 Task: Select invitations.
Action: Mouse moved to (570, 58)
Screenshot: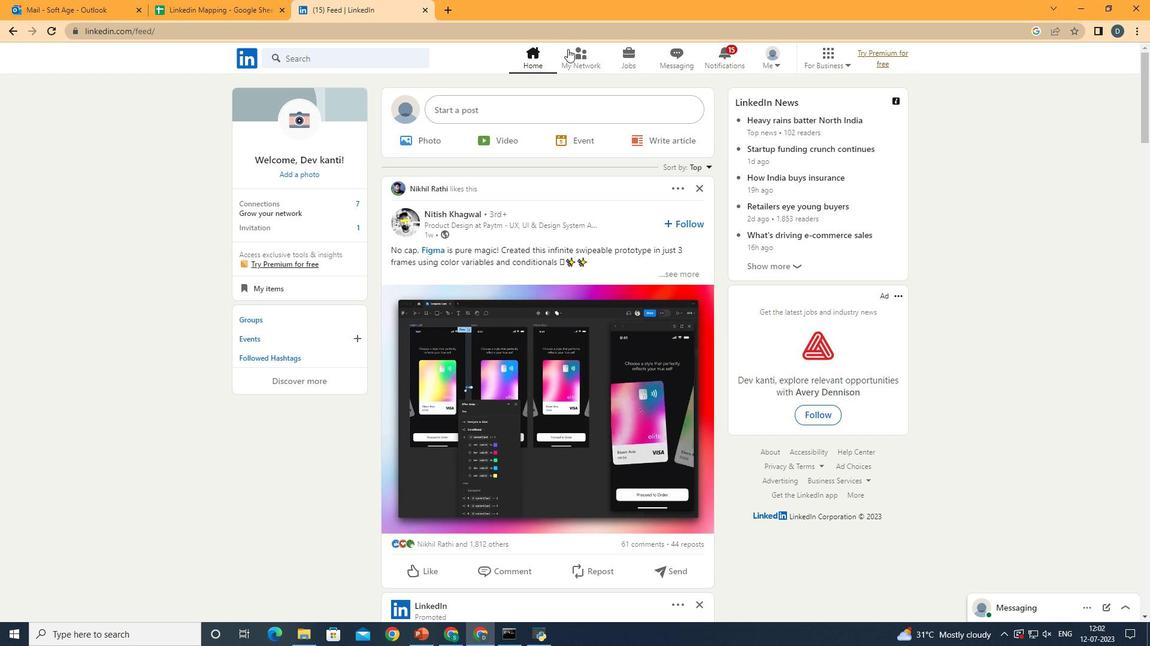 
Action: Mouse pressed left at (570, 58)
Screenshot: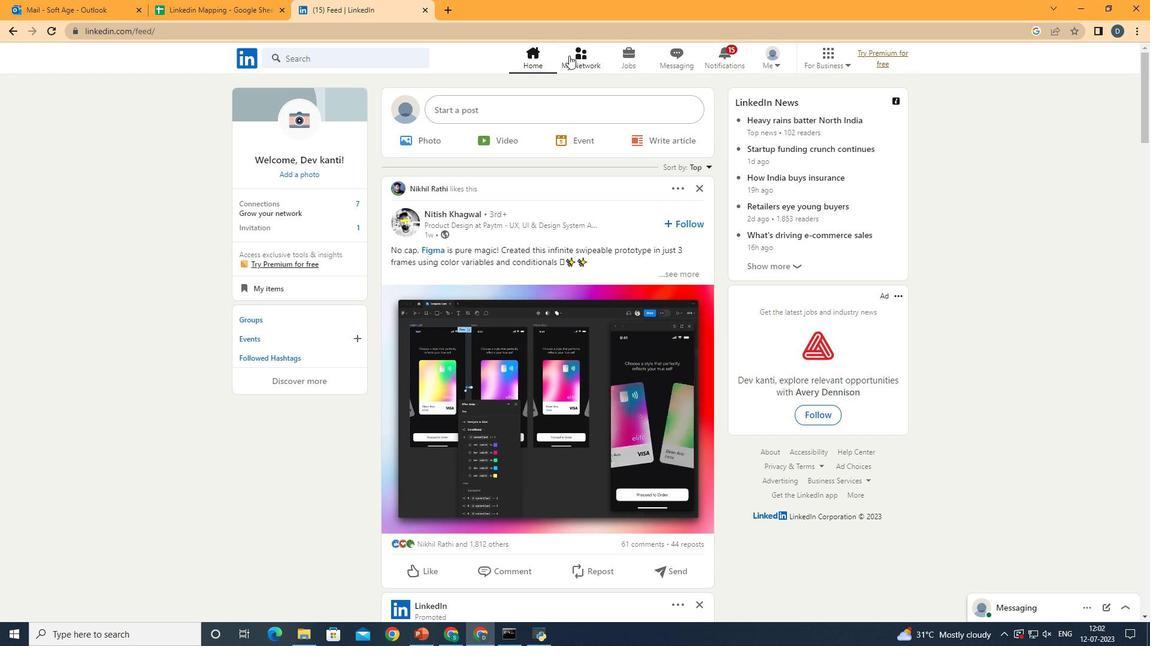
Action: Mouse moved to (391, 145)
Screenshot: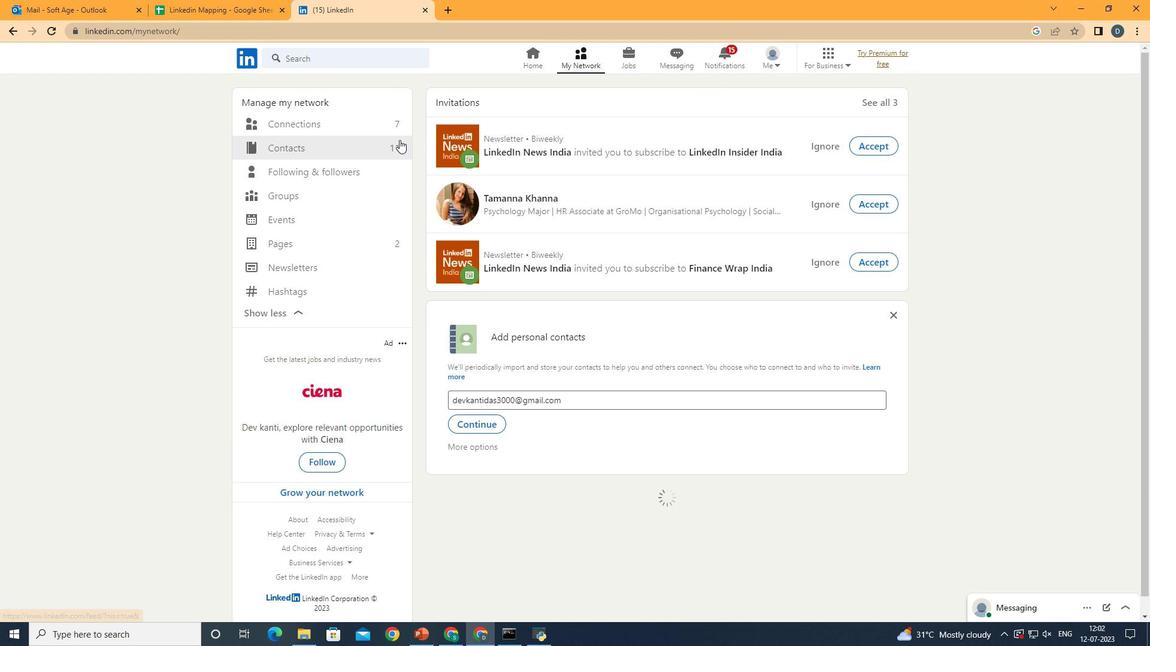 
Action: Mouse pressed left at (391, 145)
Screenshot: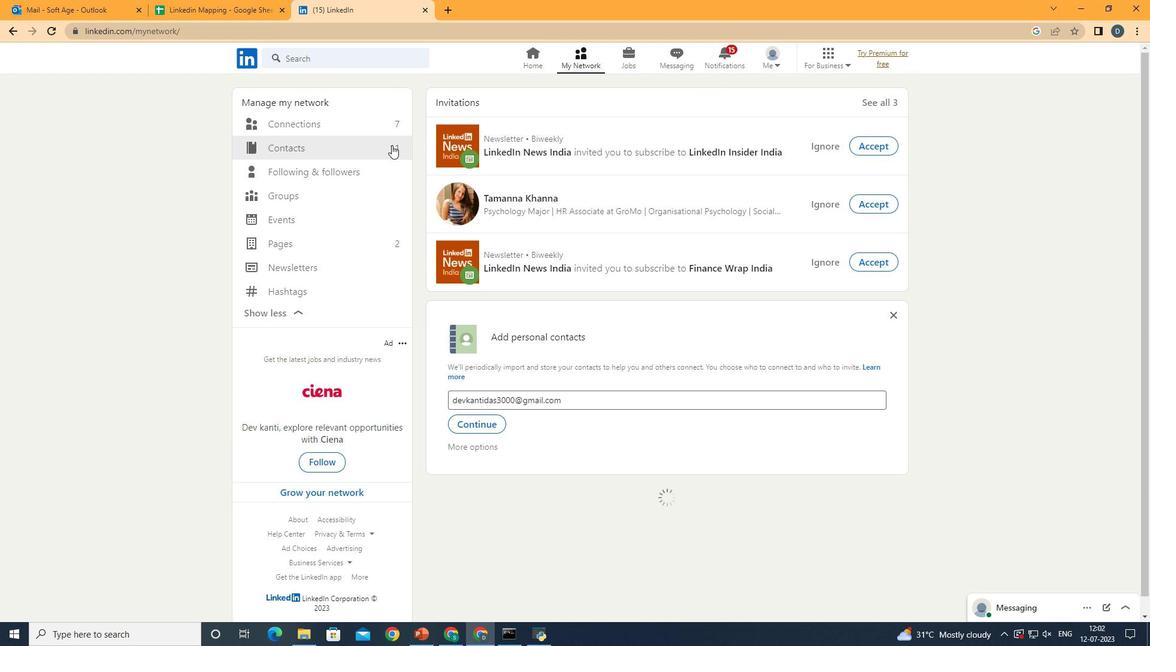 
Action: Mouse moved to (830, 165)
Screenshot: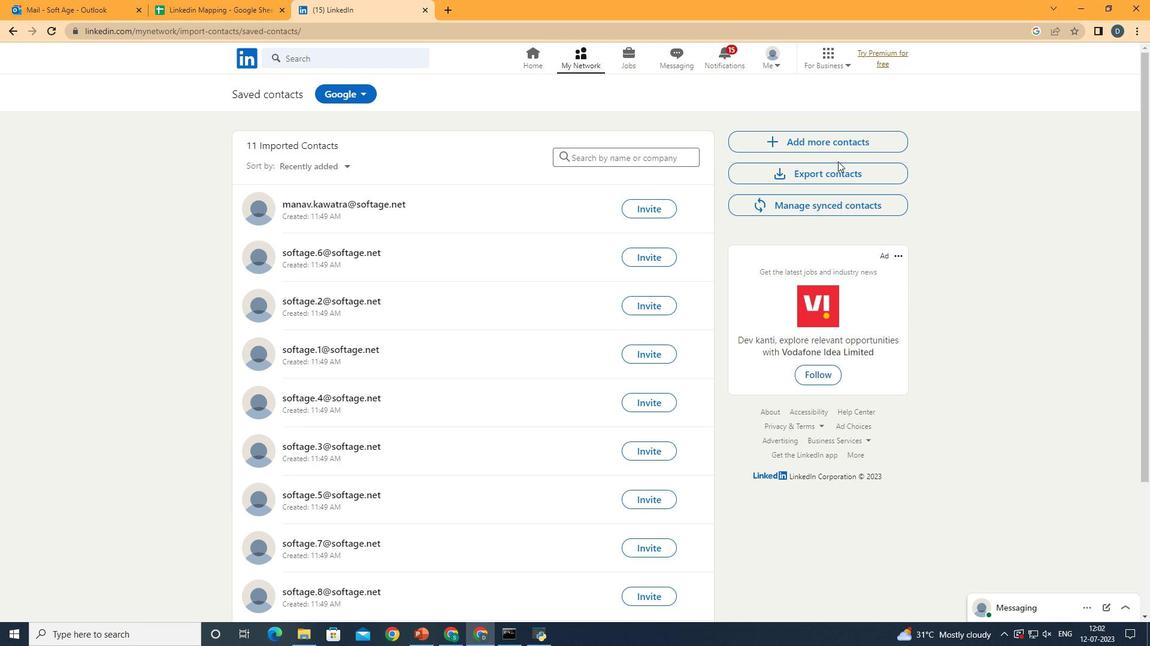 
Action: Mouse pressed left at (830, 165)
Screenshot: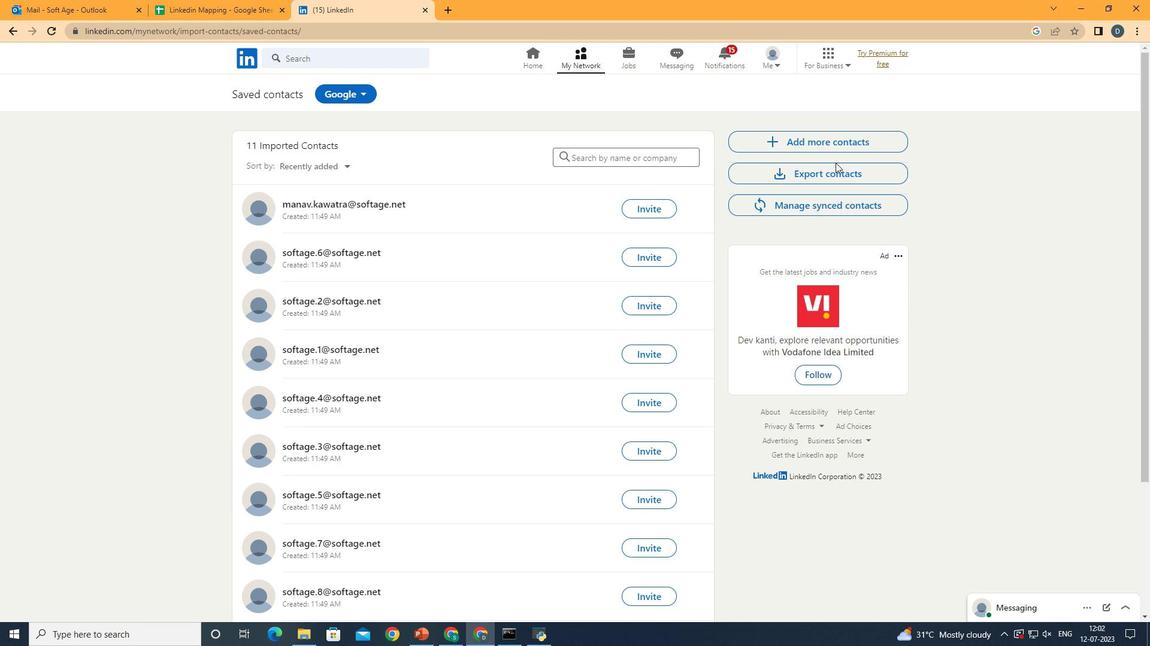 
Action: Mouse moved to (564, 208)
Screenshot: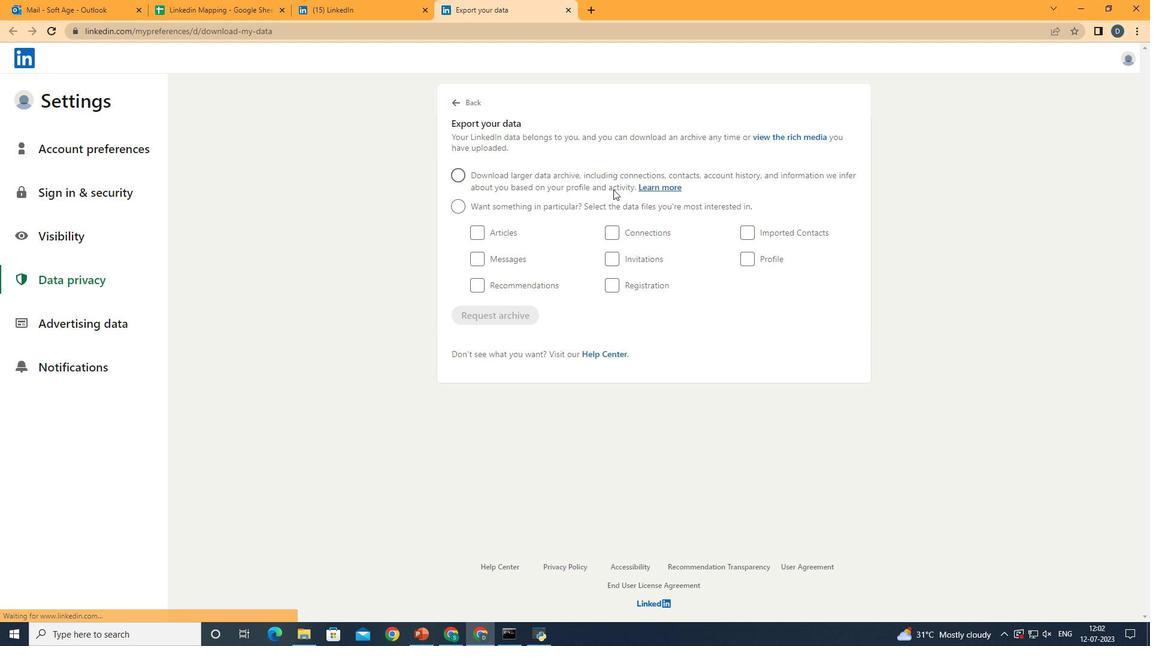 
Action: Mouse pressed left at (564, 208)
Screenshot: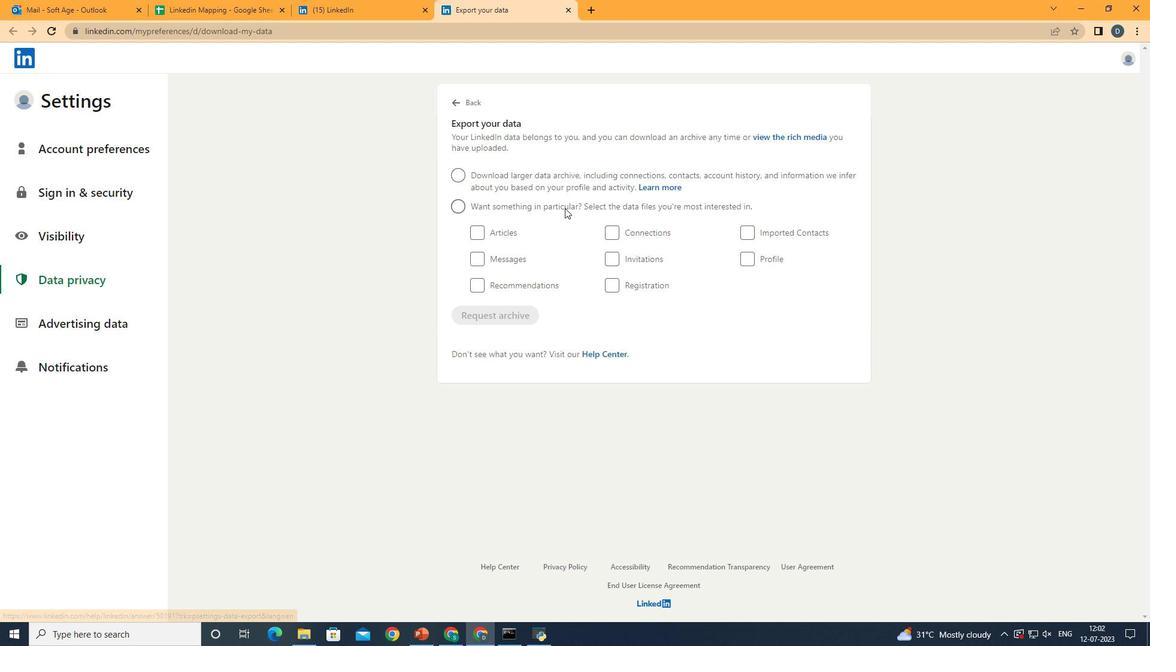 
Action: Mouse moved to (640, 259)
Screenshot: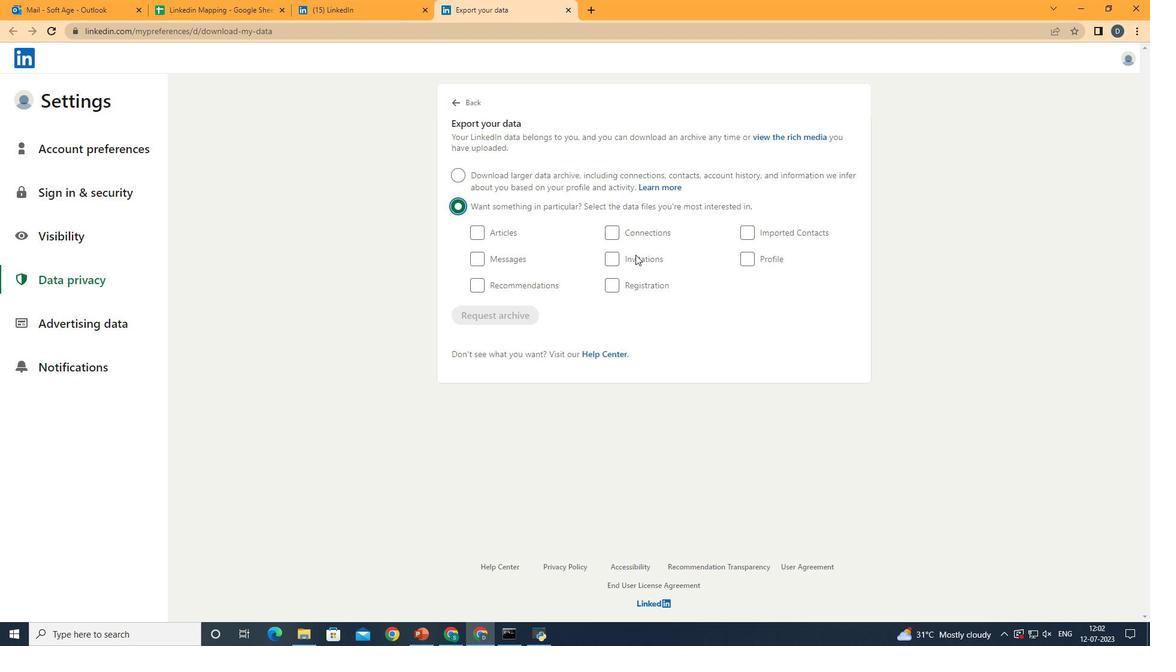 
Action: Mouse pressed left at (640, 259)
Screenshot: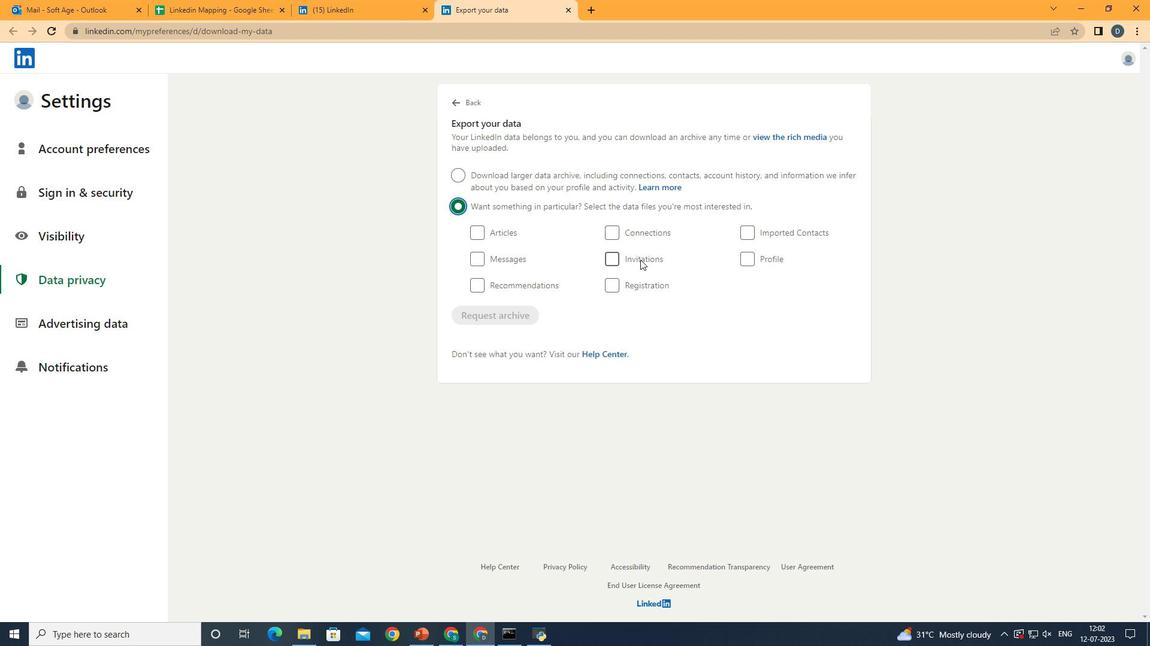 
Action: Mouse moved to (872, 253)
Screenshot: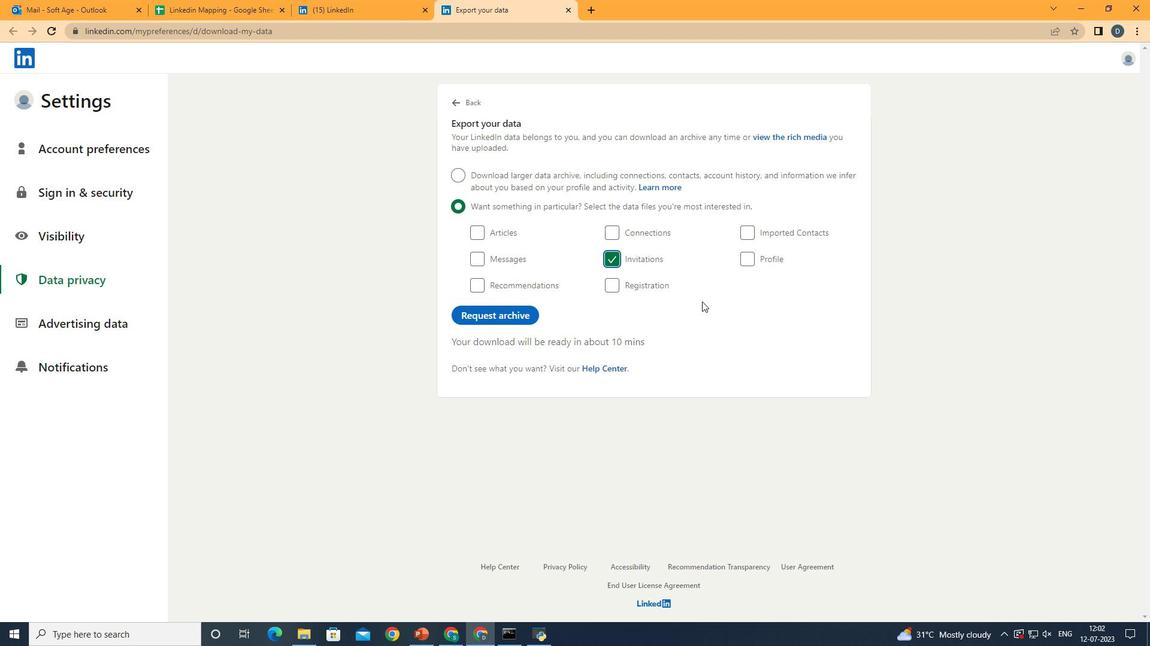 
